 Task: Create a due date automation trigger when advanced on, on the tuesday after a card is due add dates due this month at 11:00 AM.
Action: Mouse moved to (852, 264)
Screenshot: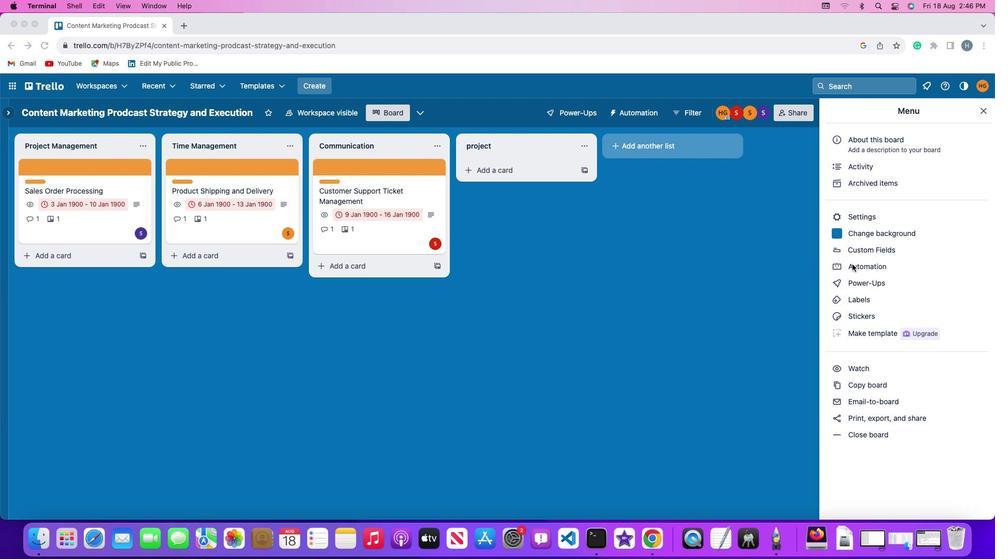 
Action: Mouse pressed left at (852, 264)
Screenshot: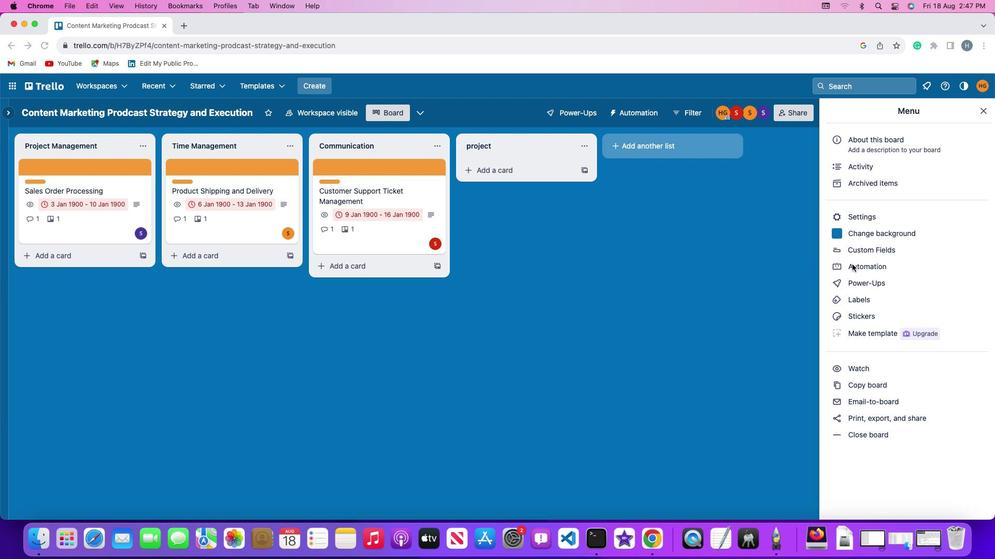 
Action: Mouse pressed left at (852, 264)
Screenshot: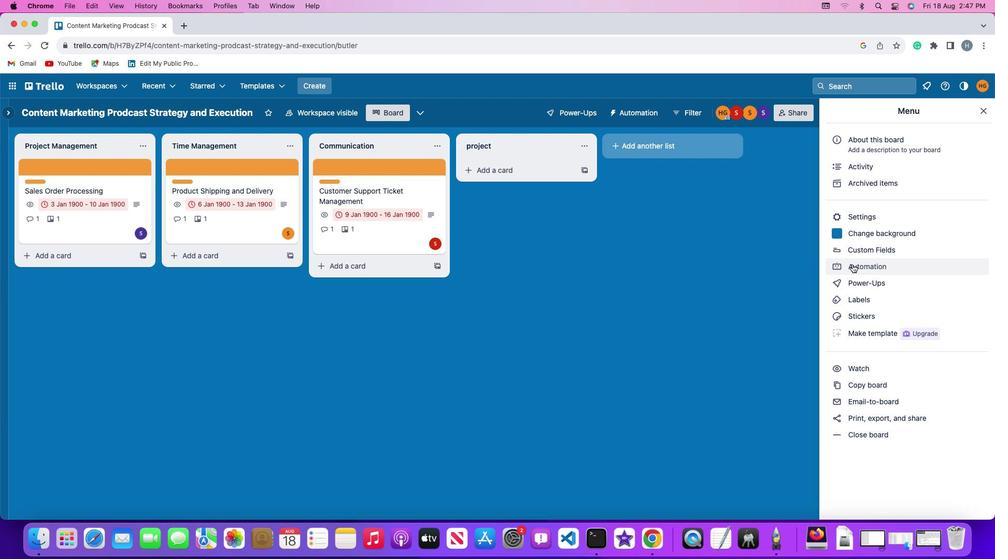 
Action: Mouse moved to (81, 247)
Screenshot: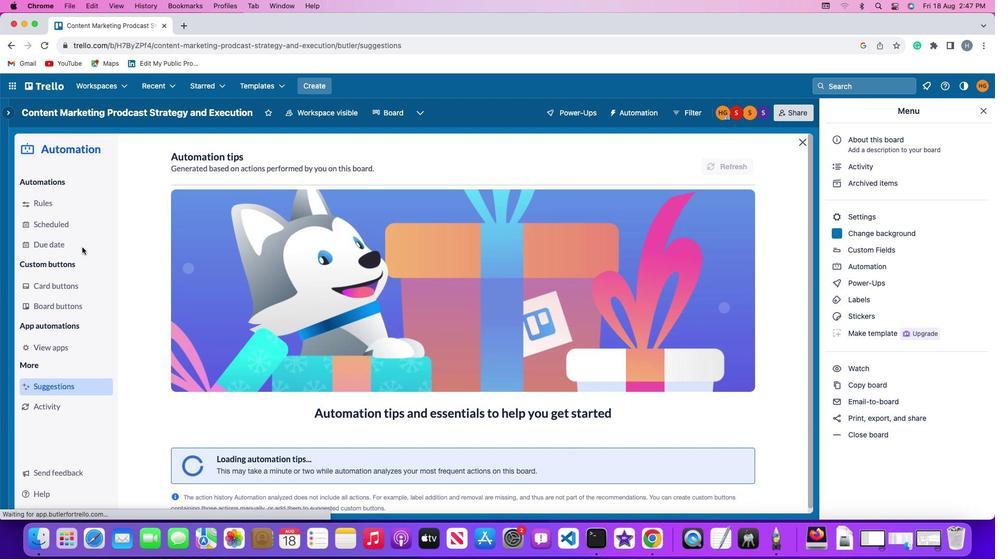 
Action: Mouse pressed left at (81, 247)
Screenshot: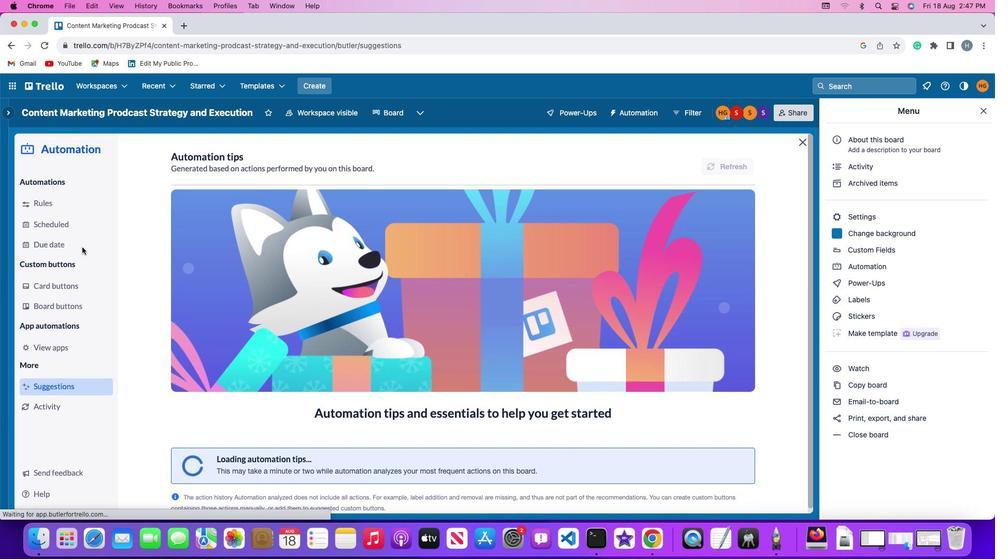 
Action: Mouse moved to (693, 159)
Screenshot: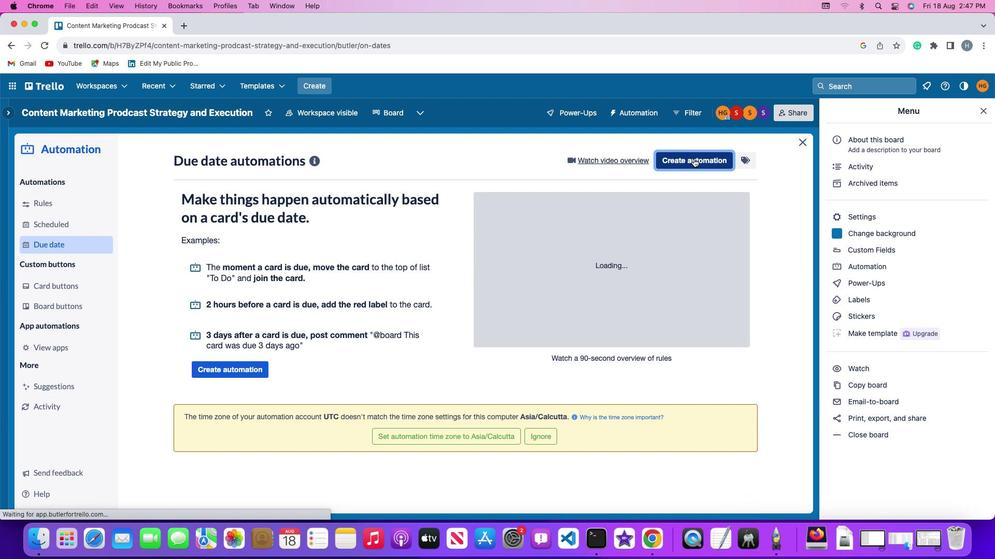 
Action: Mouse pressed left at (693, 159)
Screenshot: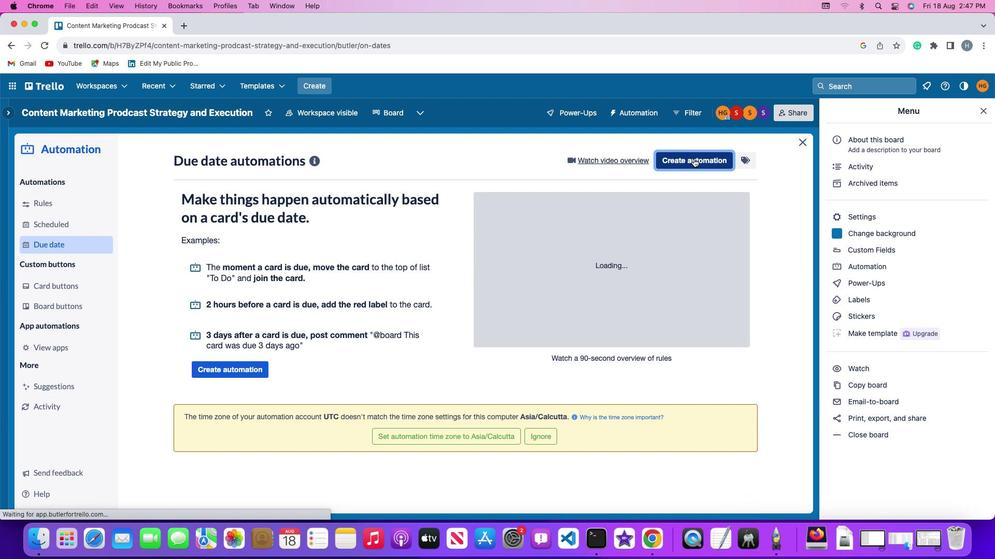 
Action: Mouse moved to (200, 260)
Screenshot: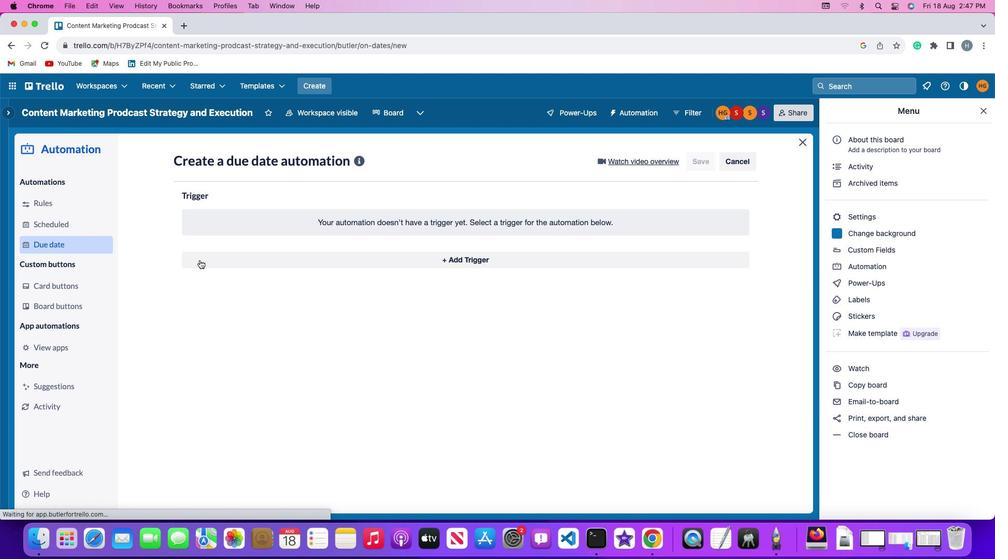 
Action: Mouse pressed left at (200, 260)
Screenshot: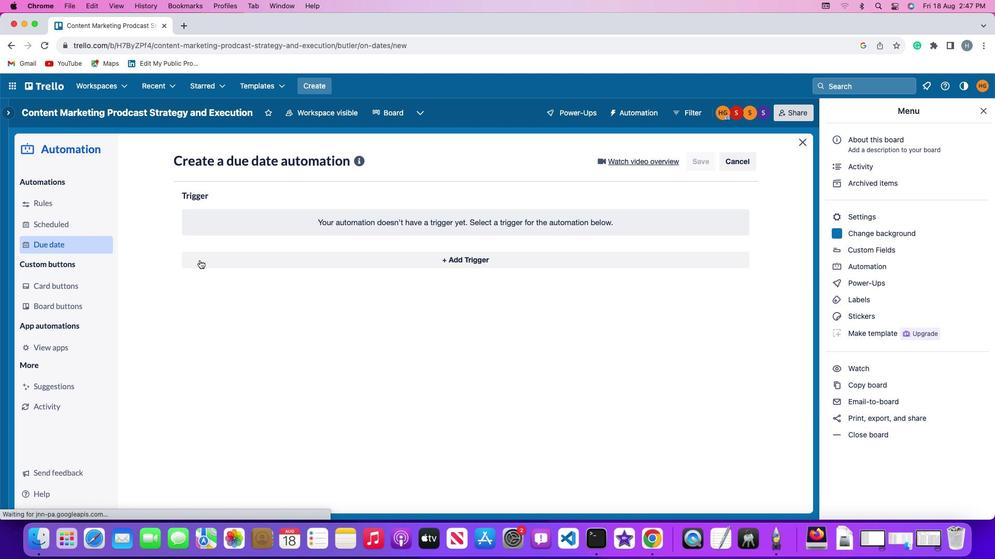 
Action: Mouse moved to (211, 454)
Screenshot: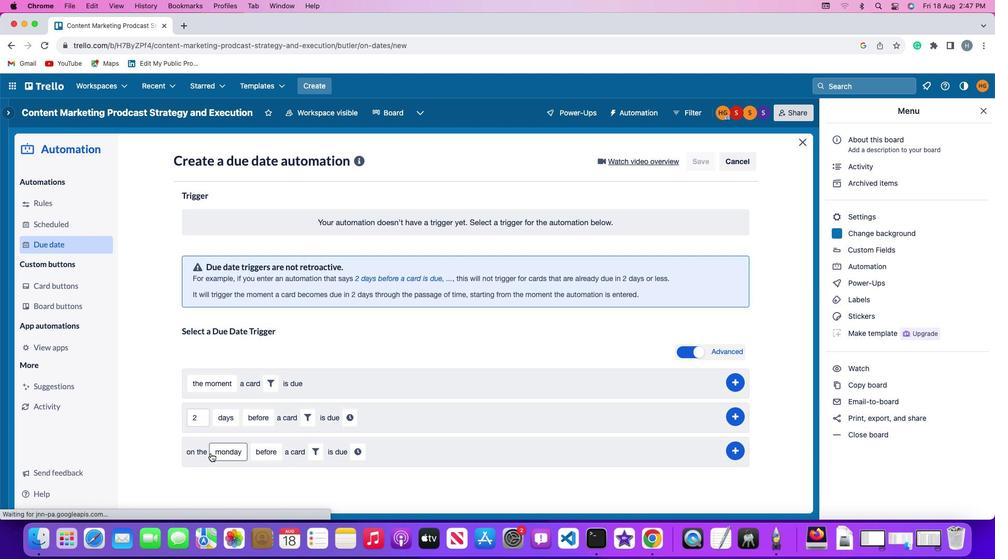 
Action: Mouse pressed left at (211, 454)
Screenshot: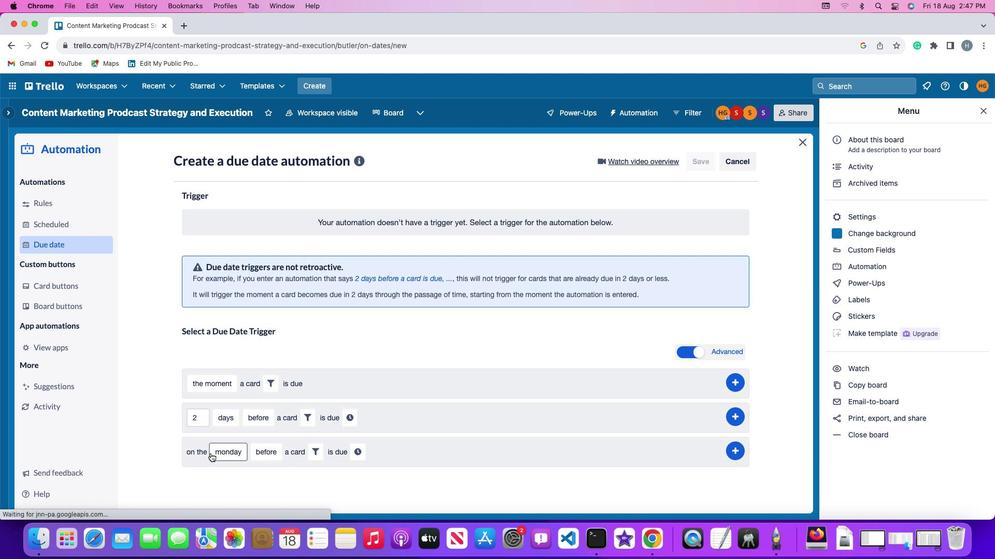 
Action: Mouse moved to (244, 334)
Screenshot: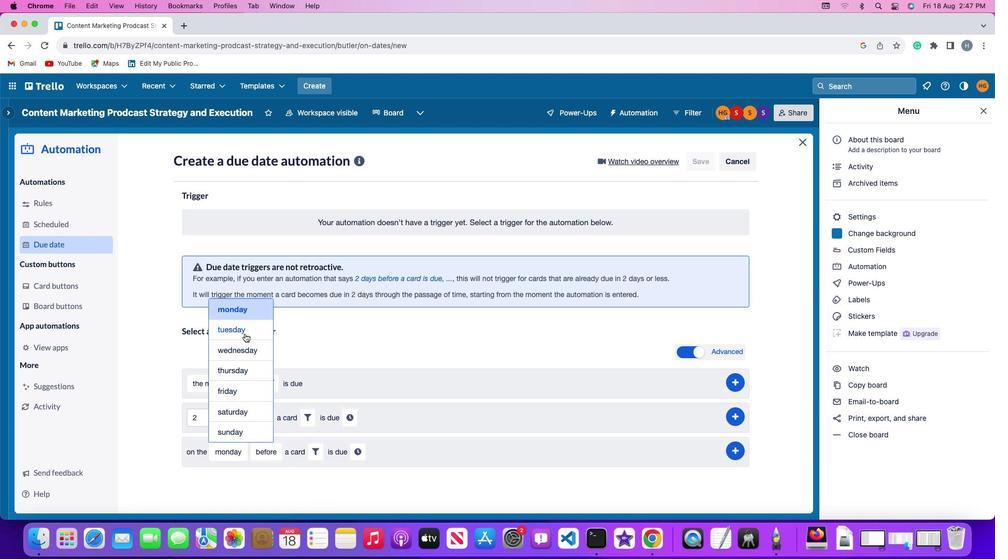 
Action: Mouse pressed left at (244, 334)
Screenshot: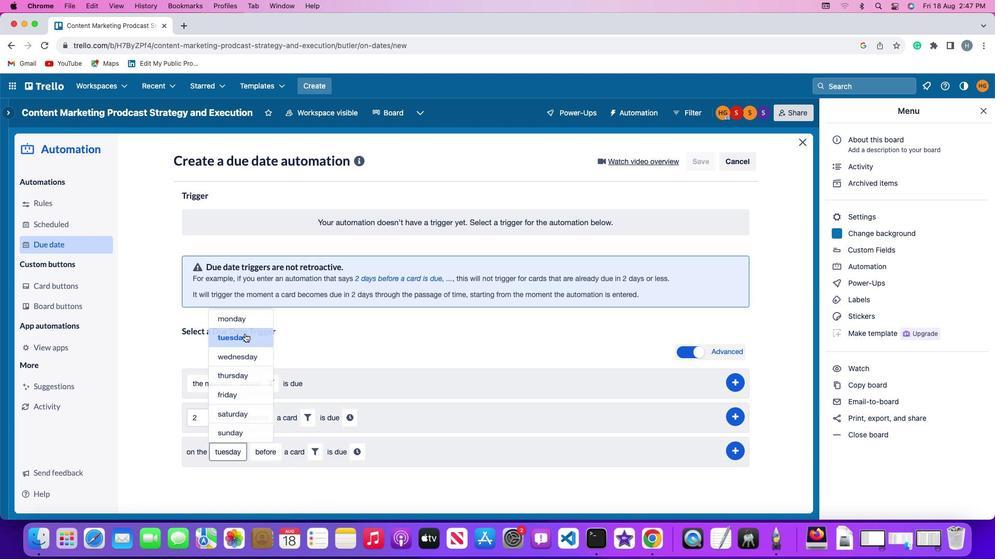 
Action: Mouse moved to (265, 452)
Screenshot: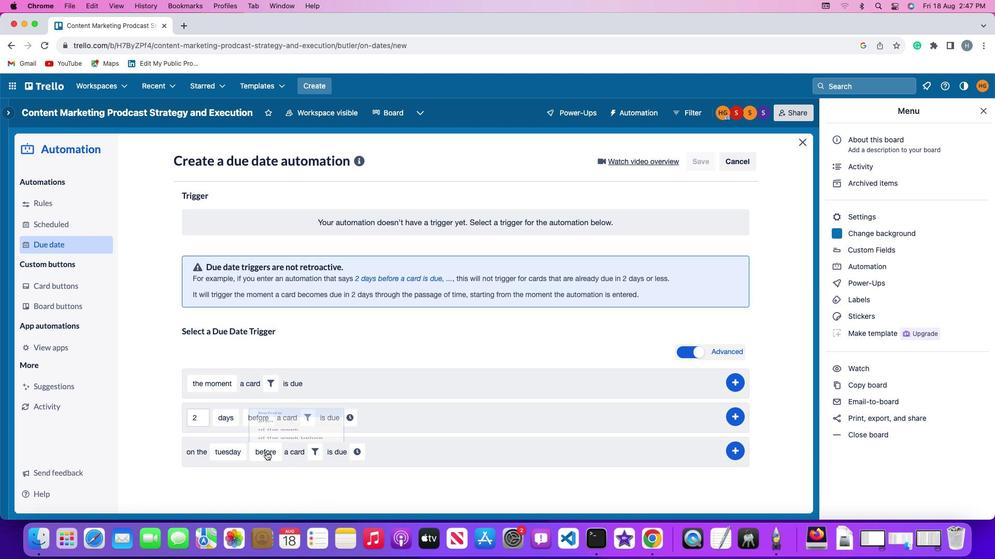 
Action: Mouse pressed left at (265, 452)
Screenshot: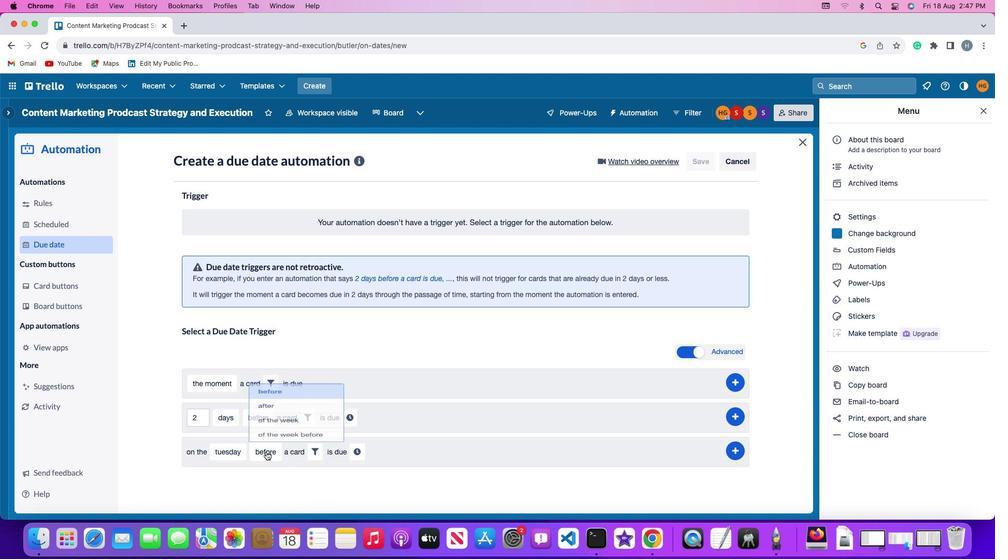 
Action: Mouse moved to (290, 389)
Screenshot: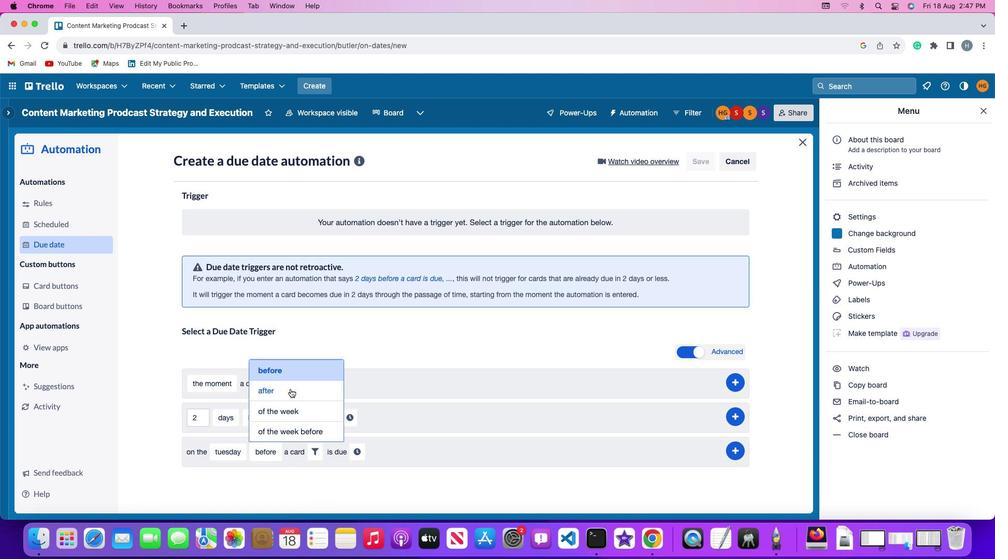 
Action: Mouse pressed left at (290, 389)
Screenshot: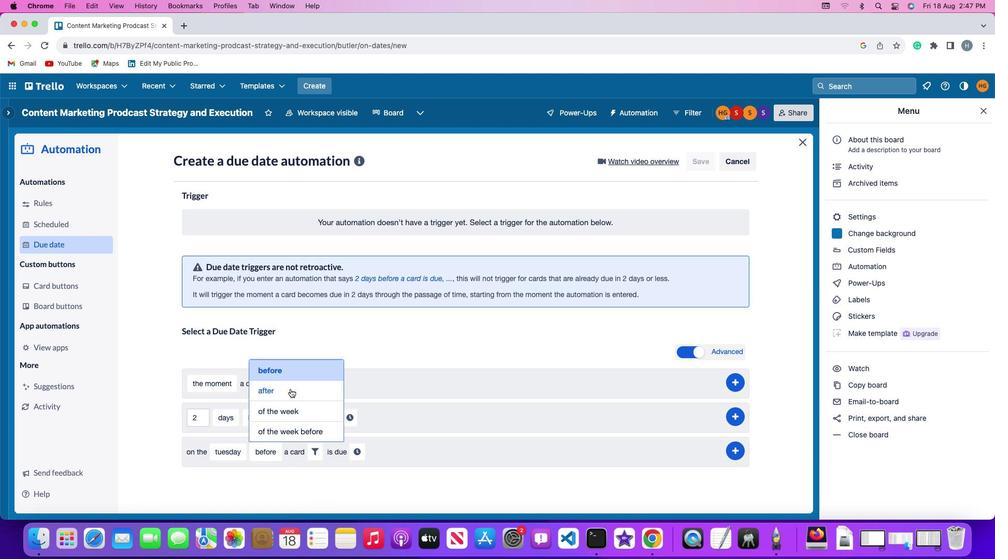 
Action: Mouse moved to (305, 450)
Screenshot: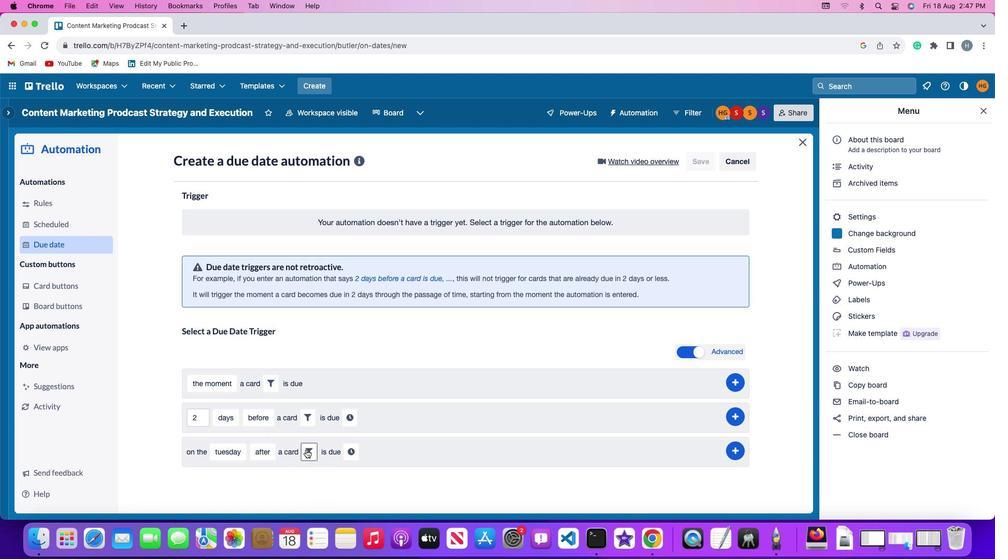 
Action: Mouse pressed left at (305, 450)
Screenshot: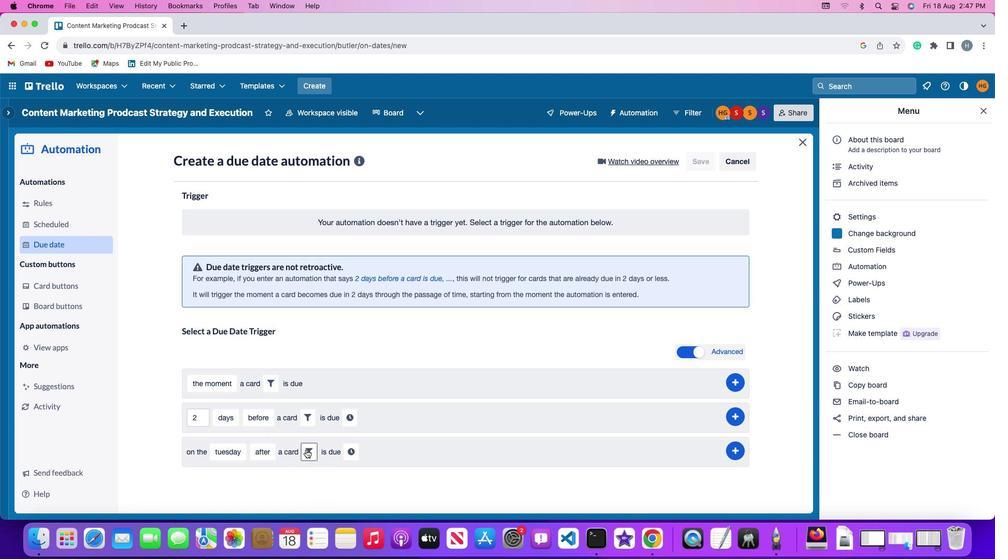
Action: Mouse moved to (359, 483)
Screenshot: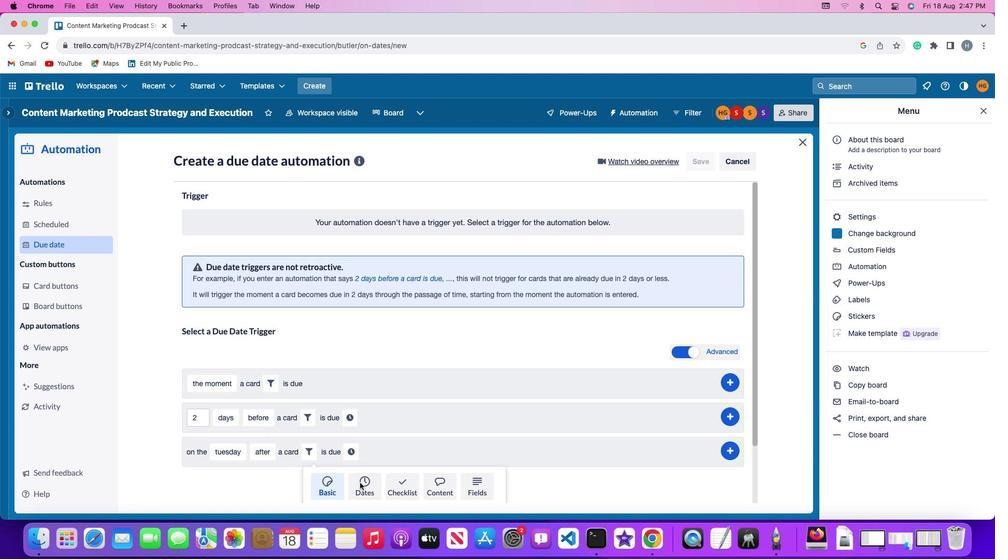 
Action: Mouse pressed left at (359, 483)
Screenshot: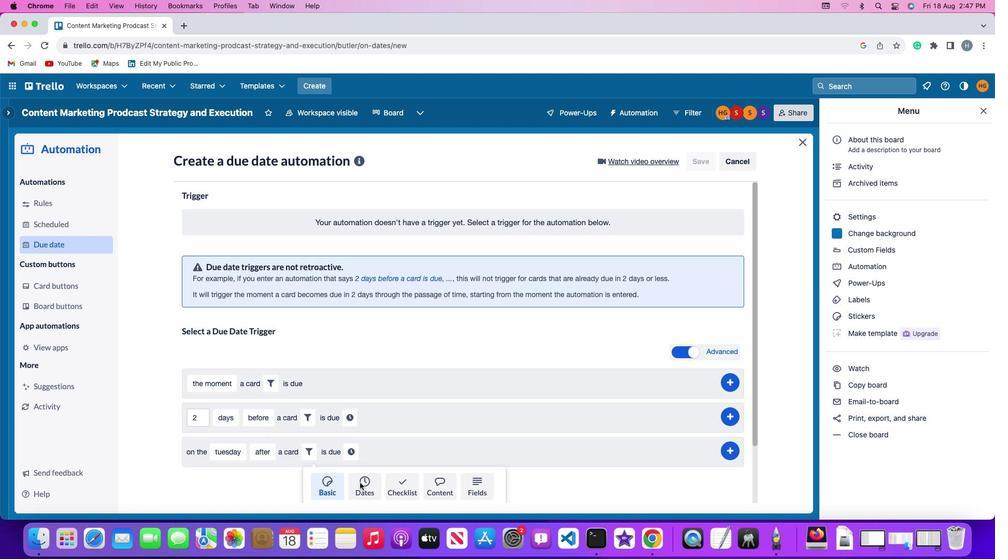 
Action: Mouse moved to (286, 486)
Screenshot: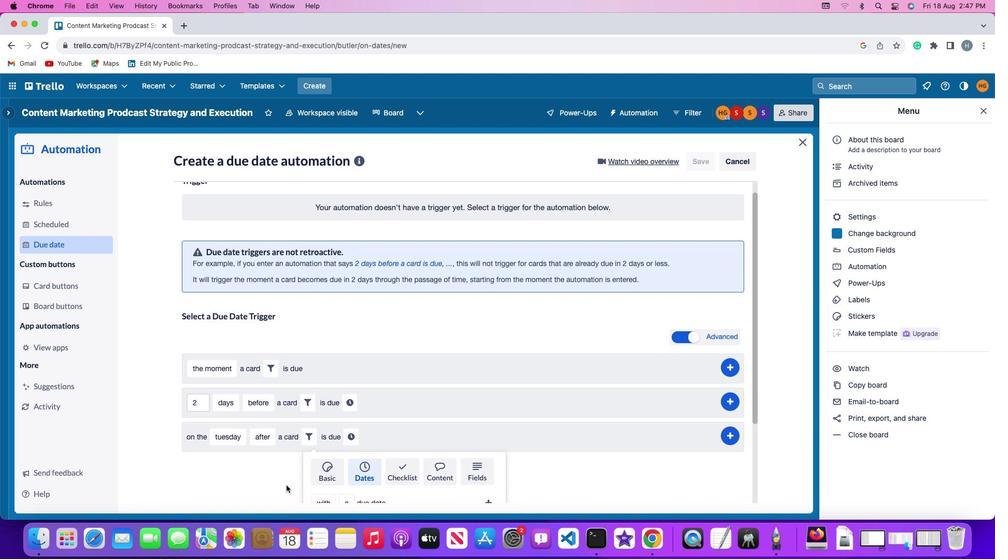 
Action: Mouse scrolled (286, 486) with delta (0, 0)
Screenshot: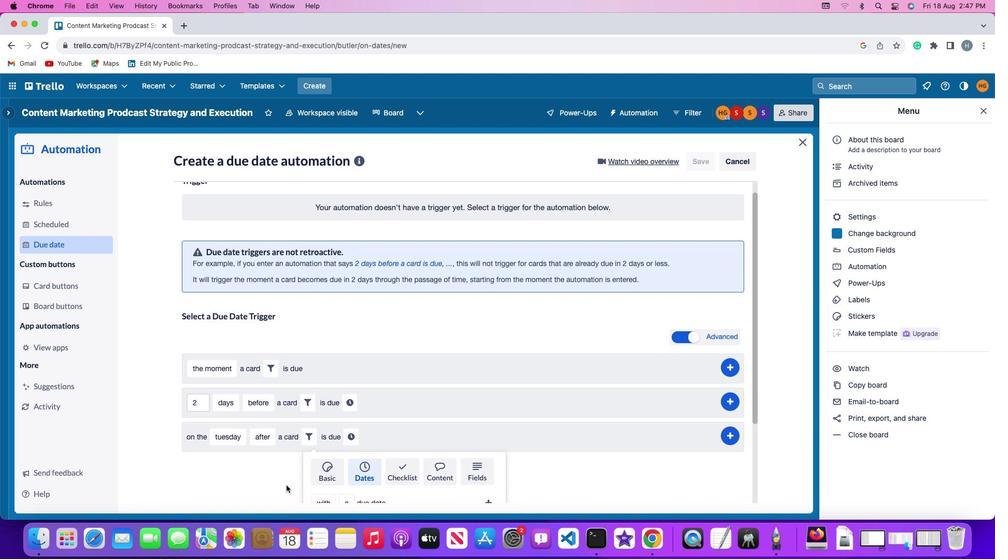 
Action: Mouse moved to (286, 485)
Screenshot: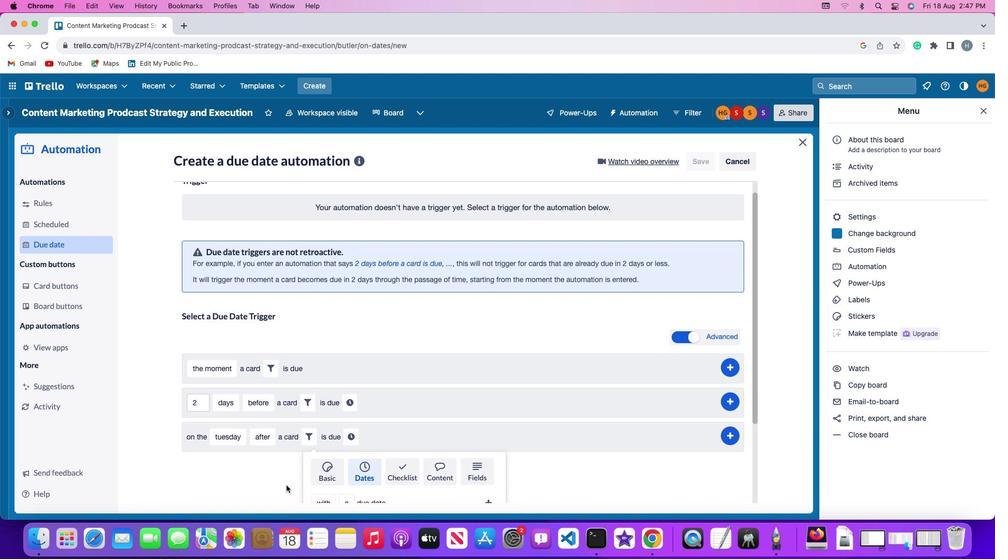 
Action: Mouse scrolled (286, 485) with delta (0, 0)
Screenshot: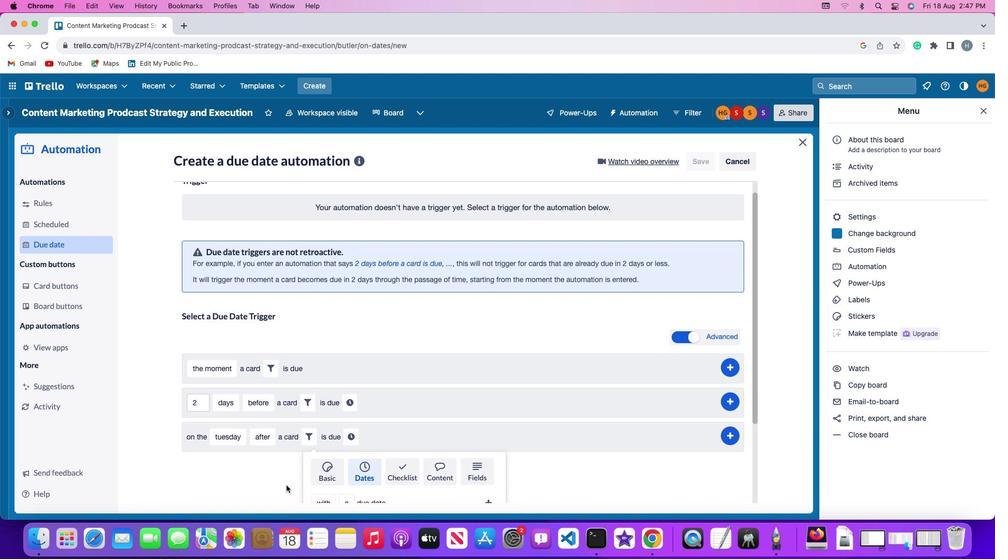 
Action: Mouse scrolled (286, 485) with delta (0, -1)
Screenshot: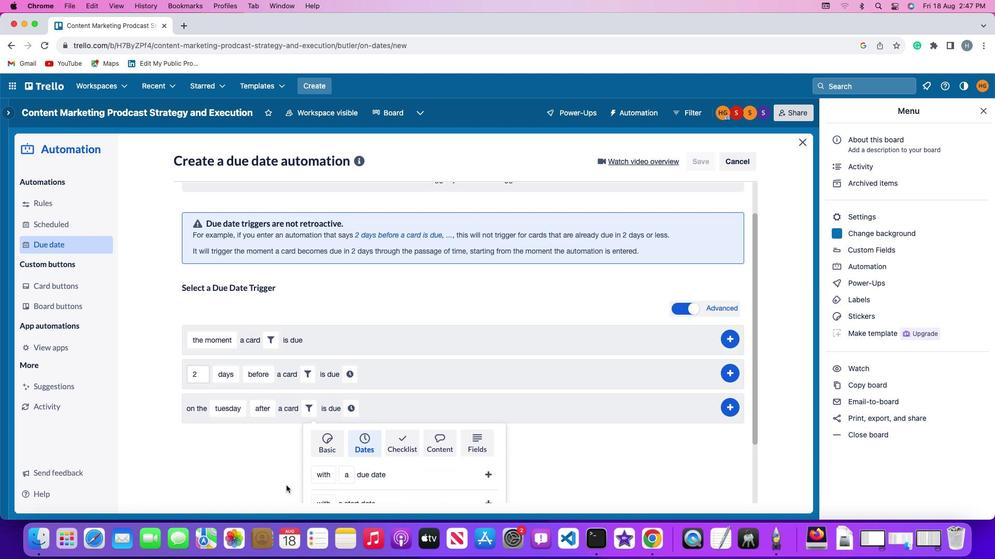 
Action: Mouse scrolled (286, 485) with delta (0, -2)
Screenshot: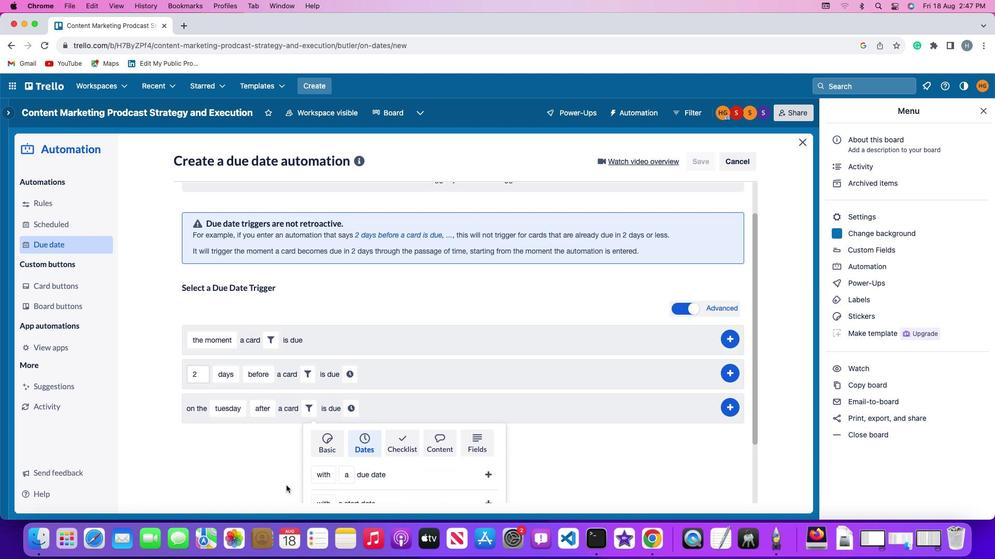 
Action: Mouse scrolled (286, 485) with delta (0, 0)
Screenshot: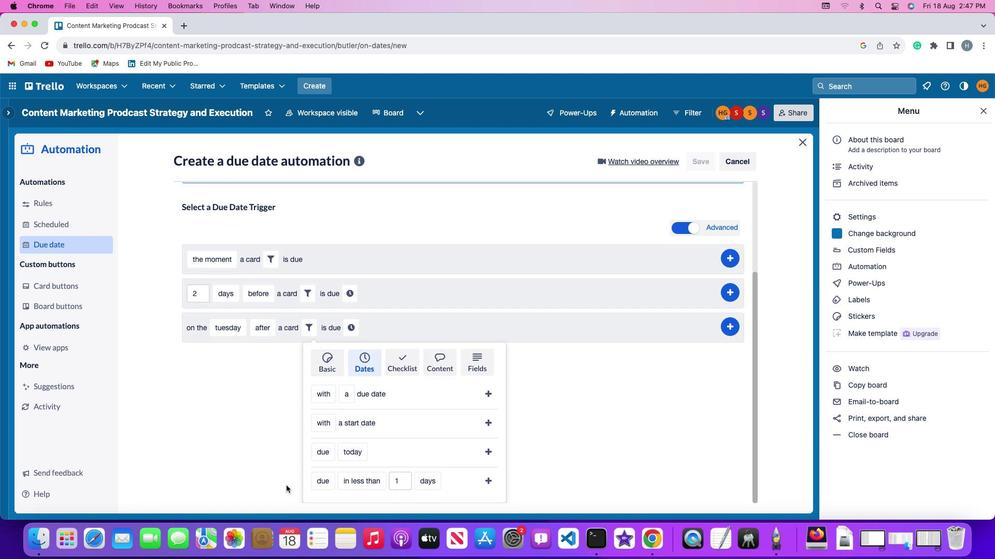 
Action: Mouse scrolled (286, 485) with delta (0, 0)
Screenshot: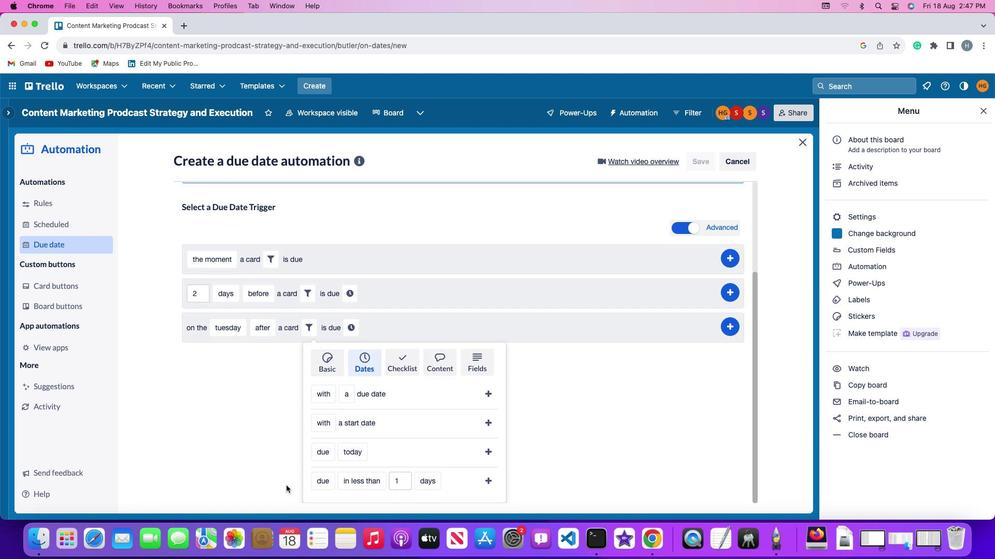
Action: Mouse scrolled (286, 485) with delta (0, -1)
Screenshot: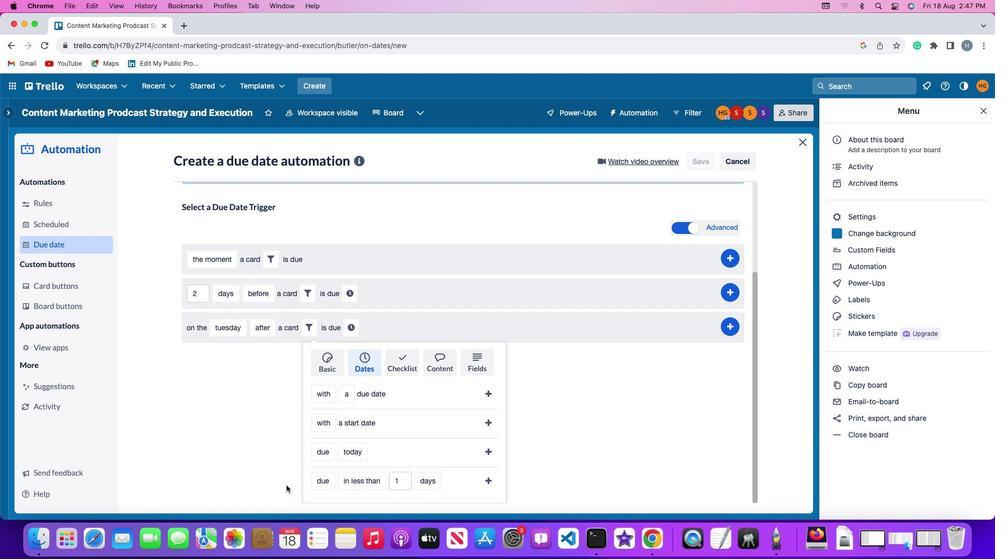 
Action: Mouse scrolled (286, 485) with delta (0, -2)
Screenshot: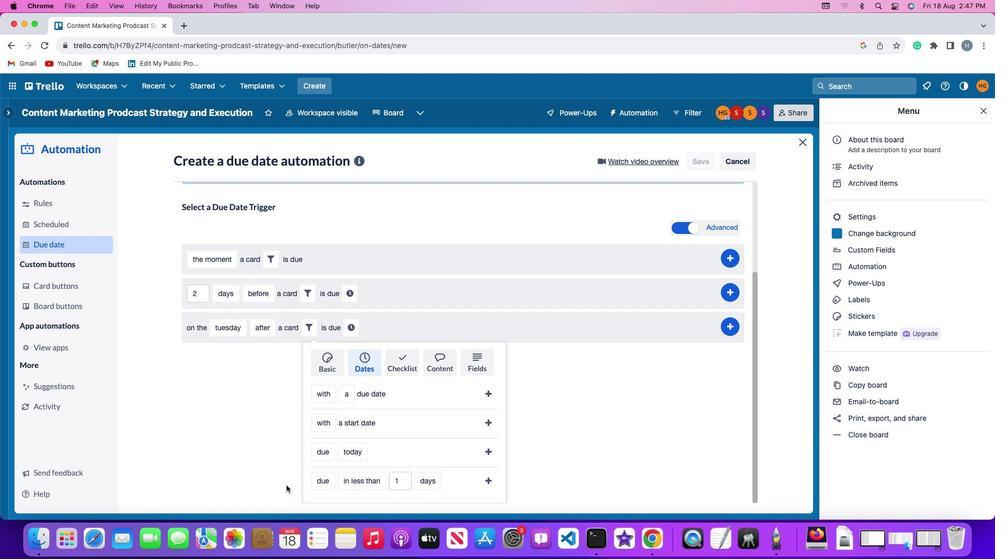 
Action: Mouse scrolled (286, 485) with delta (0, -3)
Screenshot: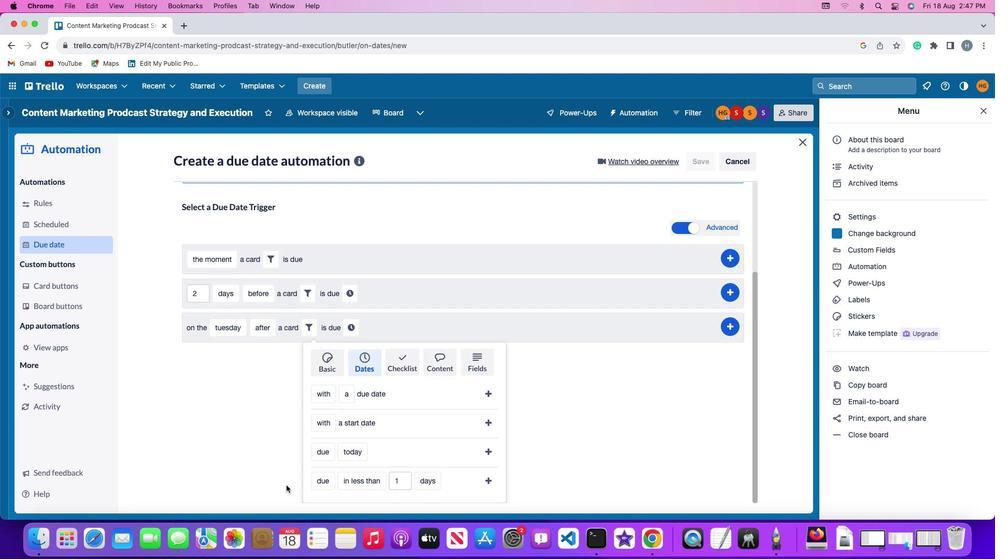 
Action: Mouse moved to (323, 453)
Screenshot: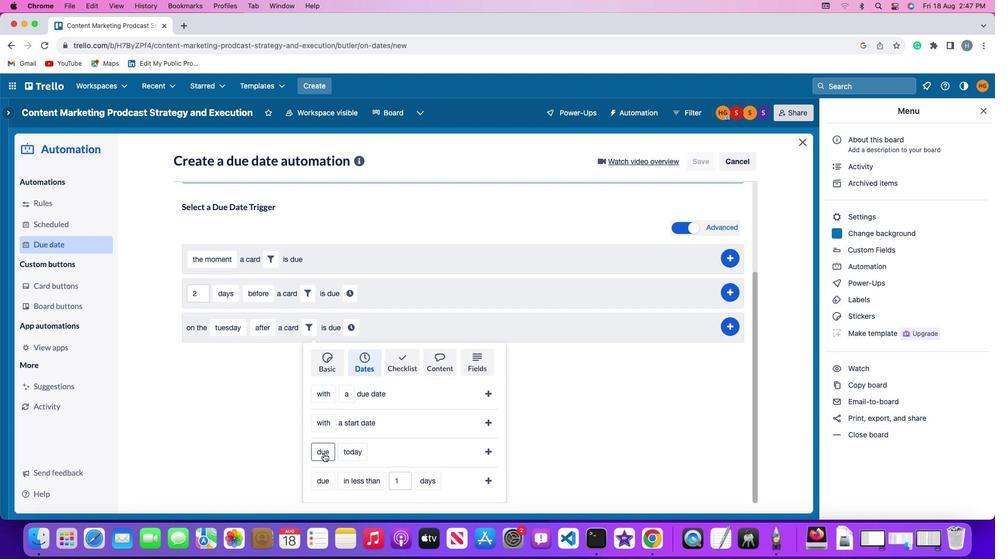
Action: Mouse pressed left at (323, 453)
Screenshot: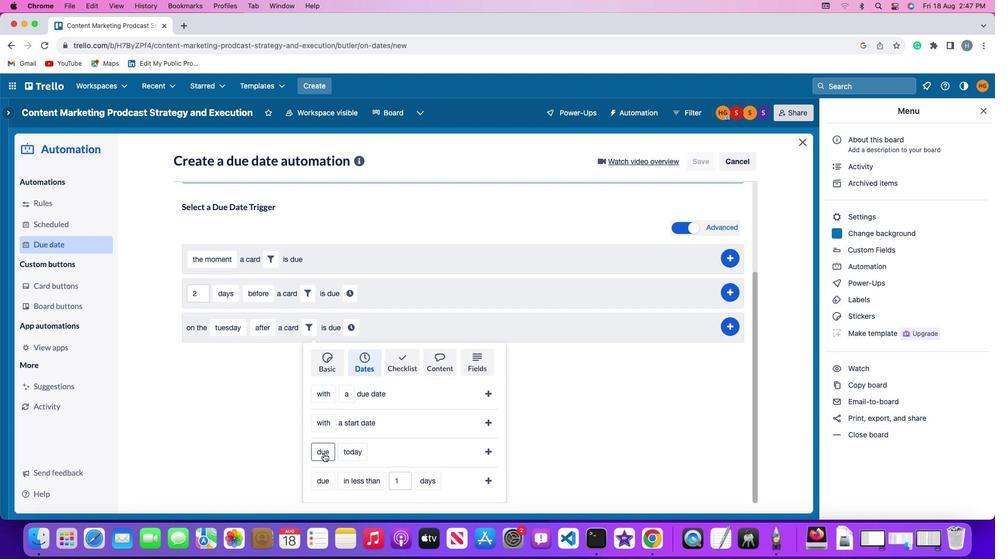 
Action: Mouse moved to (344, 372)
Screenshot: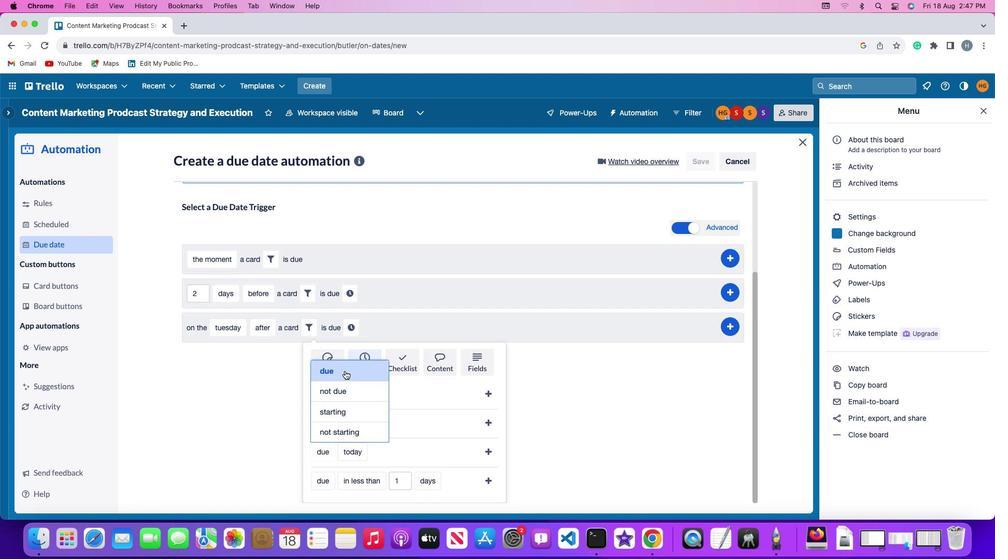 
Action: Mouse pressed left at (344, 372)
Screenshot: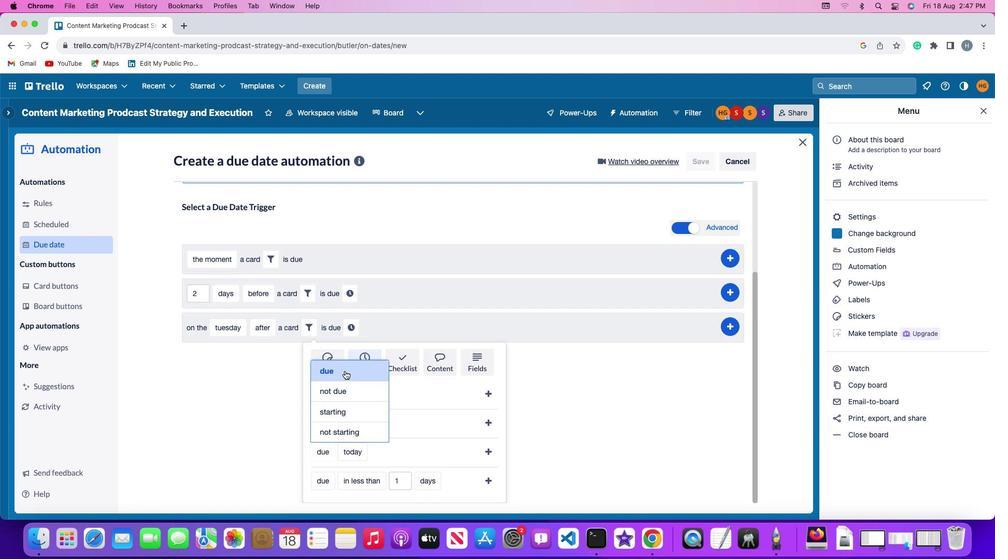 
Action: Mouse moved to (354, 450)
Screenshot: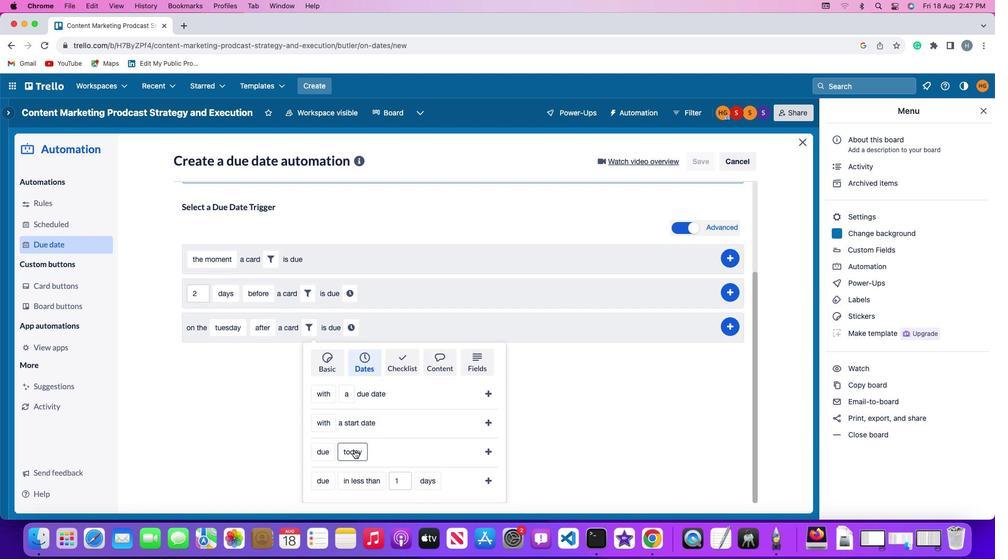 
Action: Mouse pressed left at (354, 450)
Screenshot: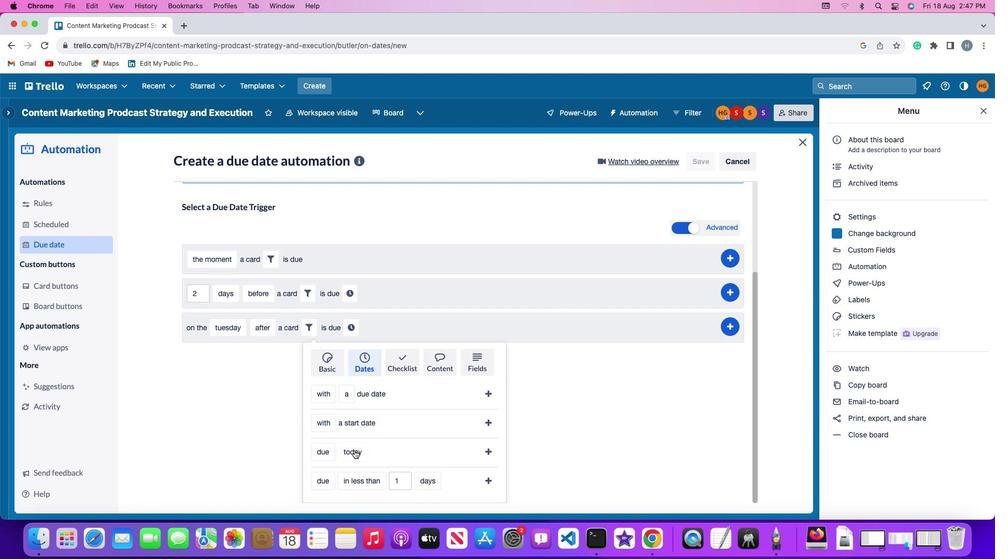
Action: Mouse moved to (362, 411)
Screenshot: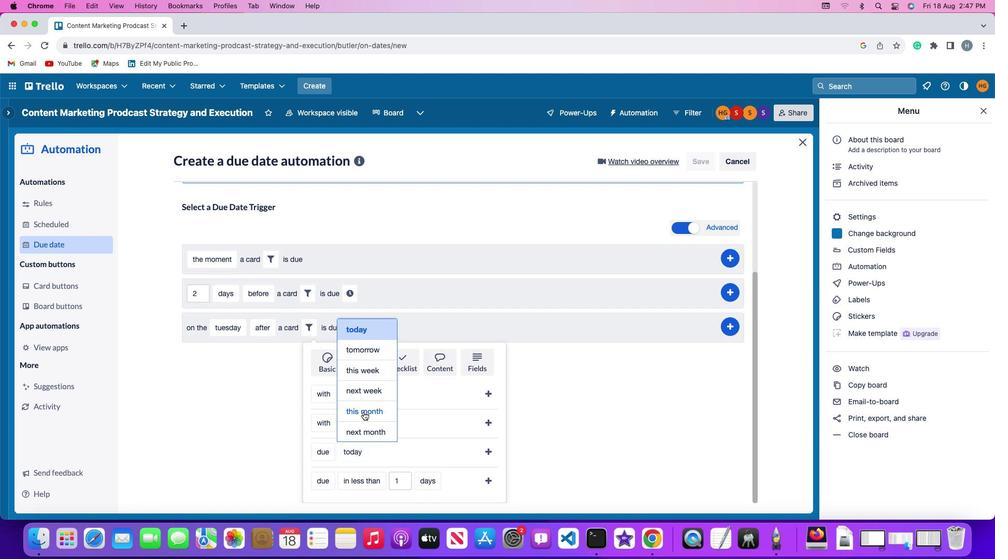 
Action: Mouse pressed left at (362, 411)
Screenshot: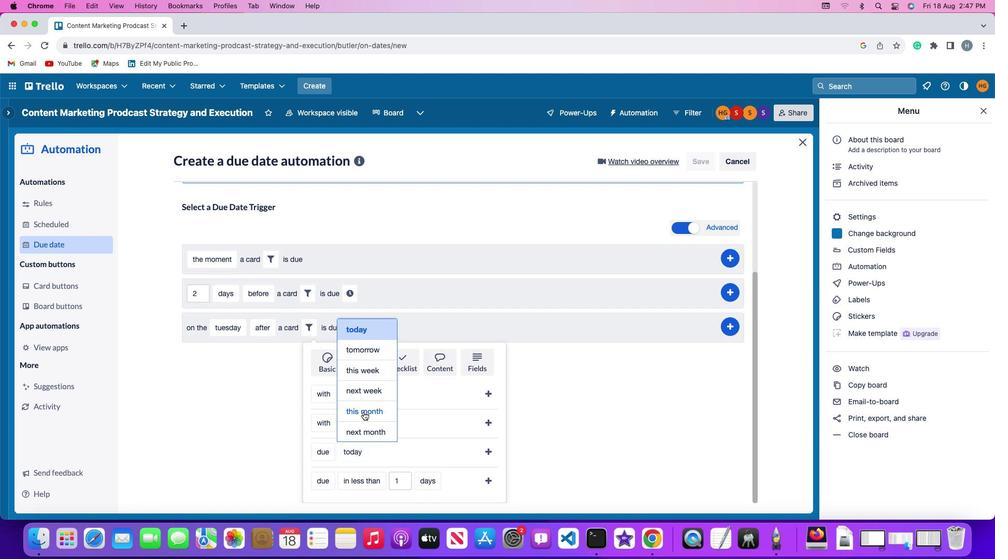 
Action: Mouse moved to (494, 447)
Screenshot: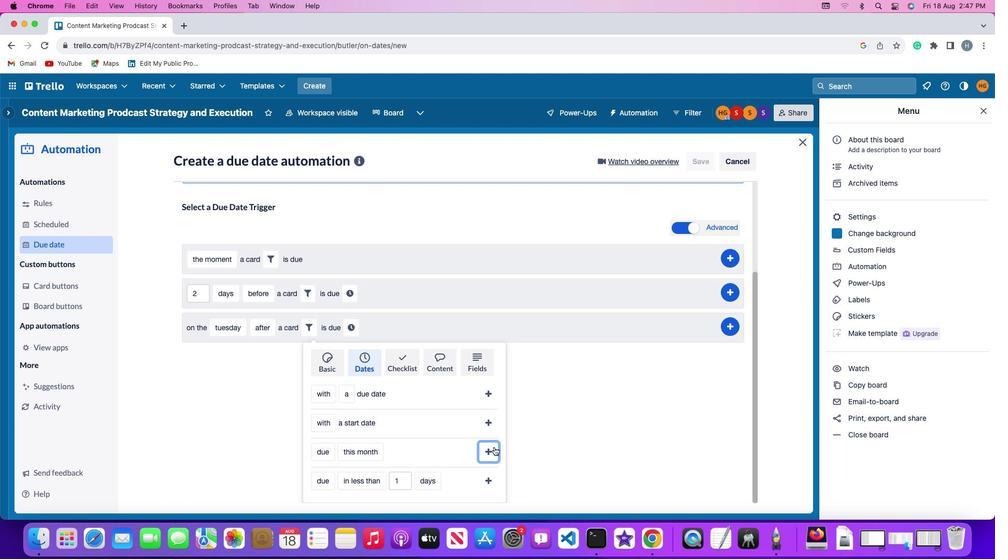 
Action: Mouse pressed left at (494, 447)
Screenshot: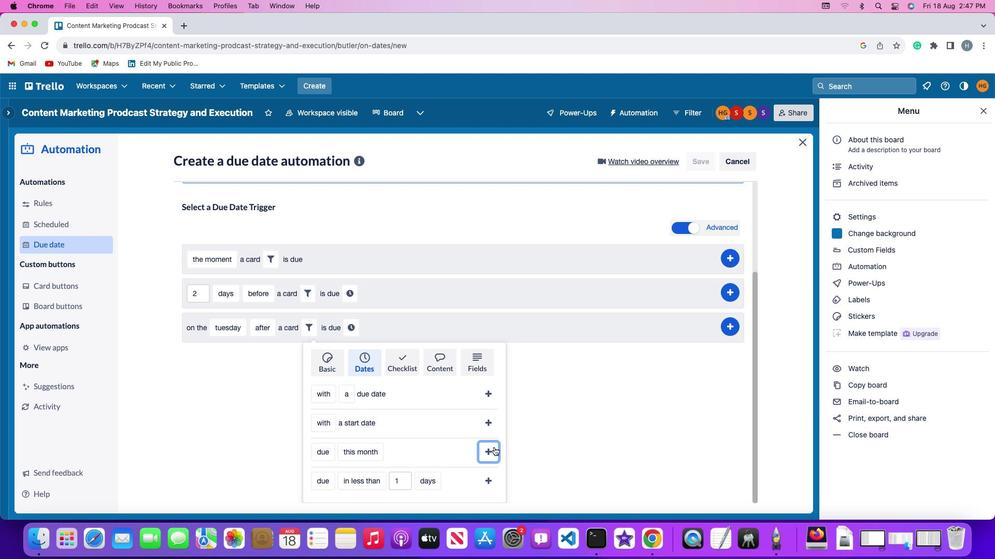 
Action: Mouse moved to (426, 449)
Screenshot: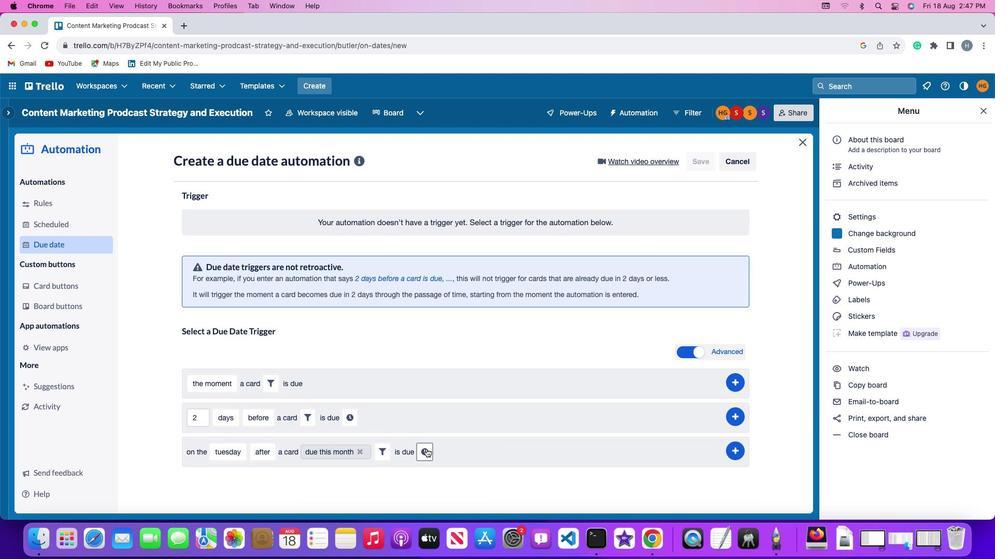 
Action: Mouse pressed left at (426, 449)
Screenshot: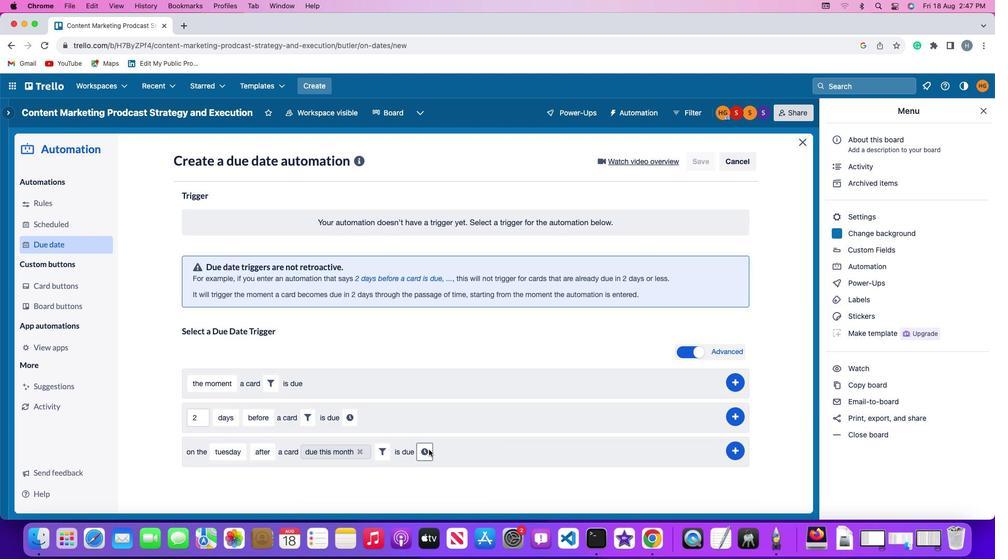 
Action: Mouse moved to (452, 454)
Screenshot: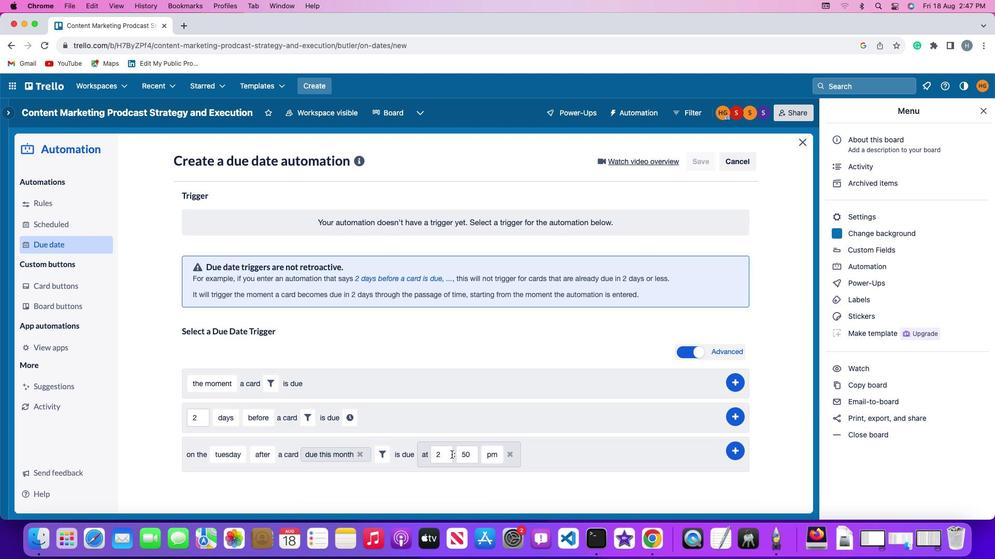 
Action: Mouse pressed left at (452, 454)
Screenshot: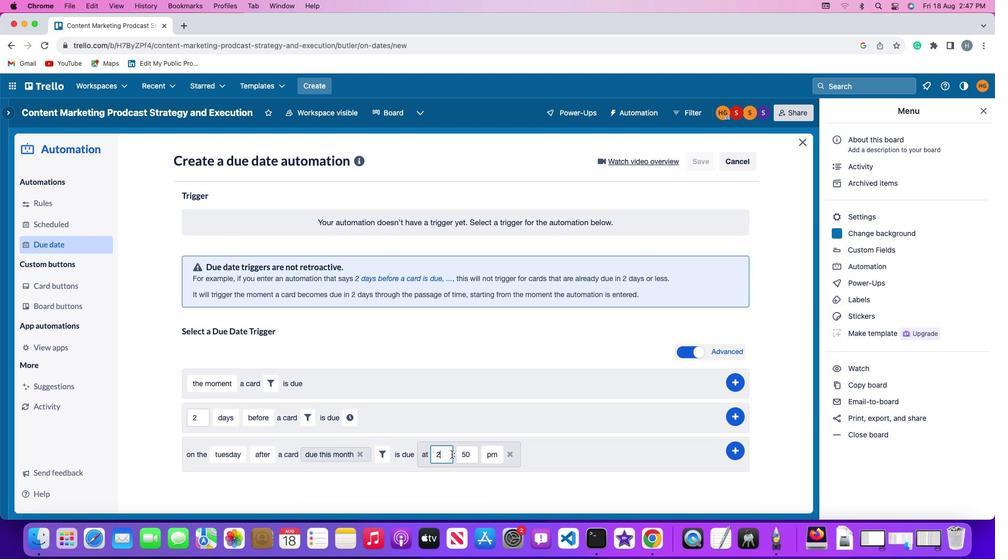 
Action: Mouse moved to (452, 453)
Screenshot: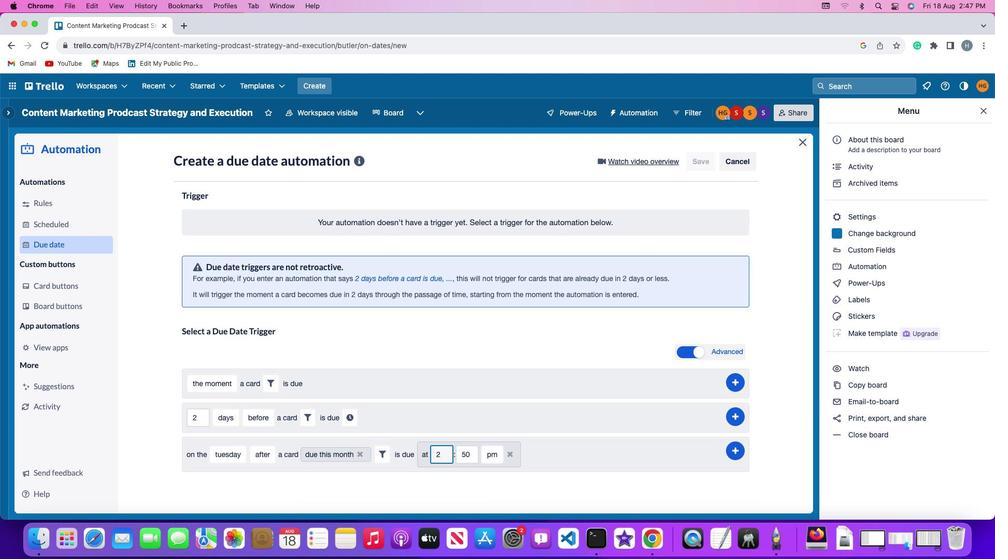 
Action: Key pressed Key.backspace'1''1'
Screenshot: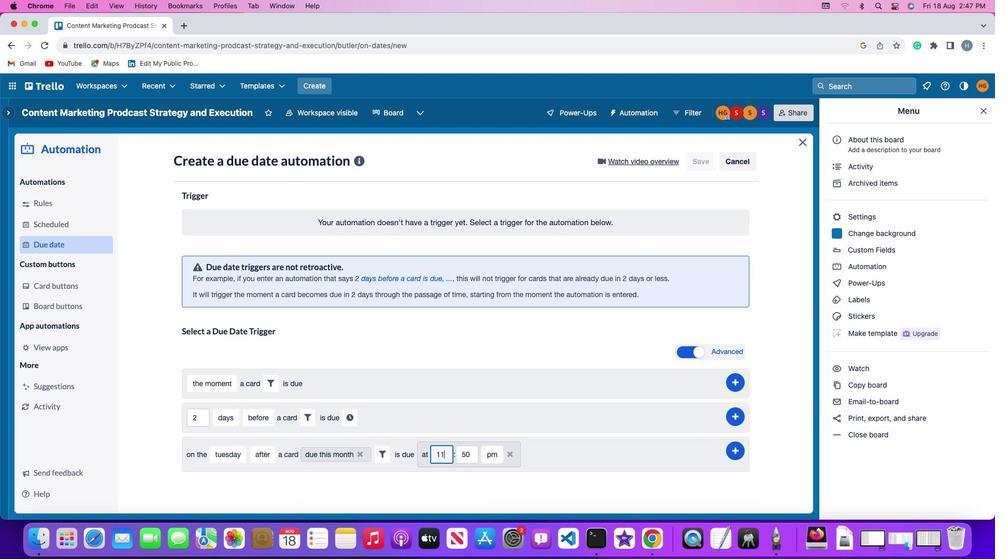 
Action: Mouse moved to (483, 454)
Screenshot: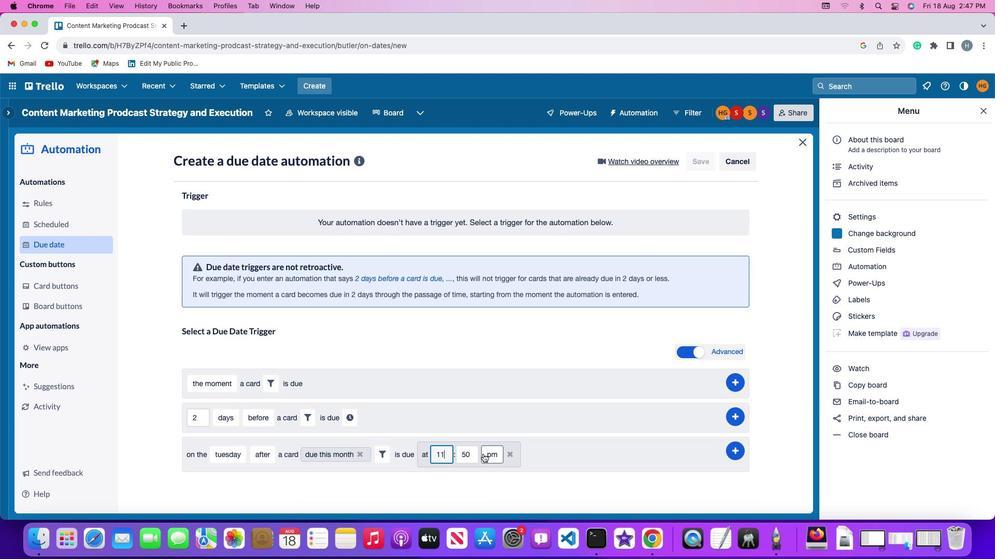 
Action: Mouse pressed left at (483, 454)
Screenshot: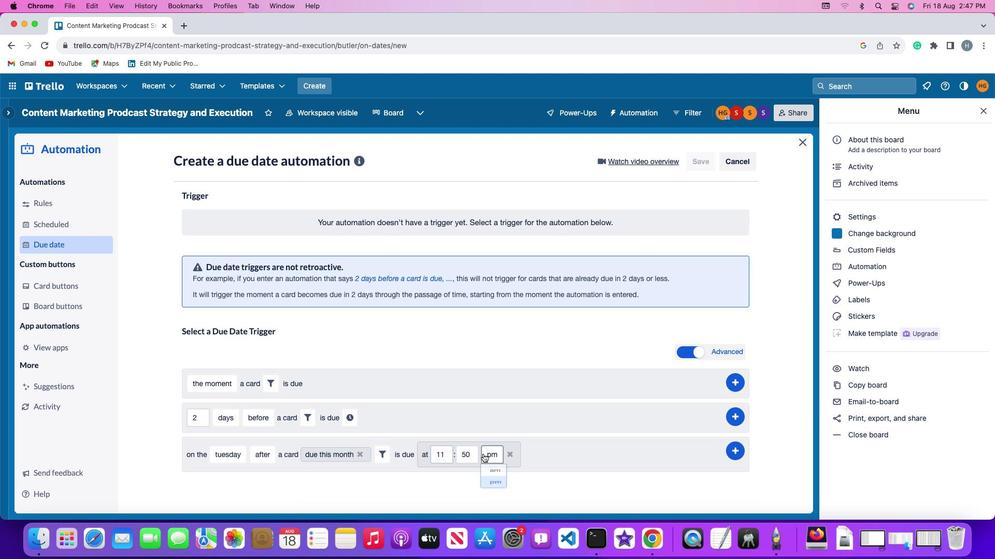 
Action: Mouse moved to (477, 453)
Screenshot: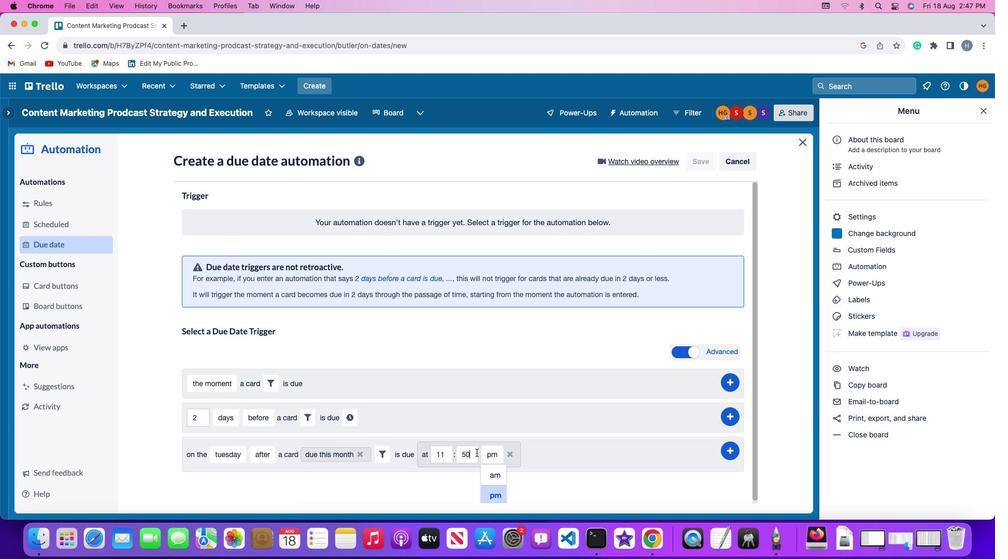 
Action: Mouse pressed left at (477, 453)
Screenshot: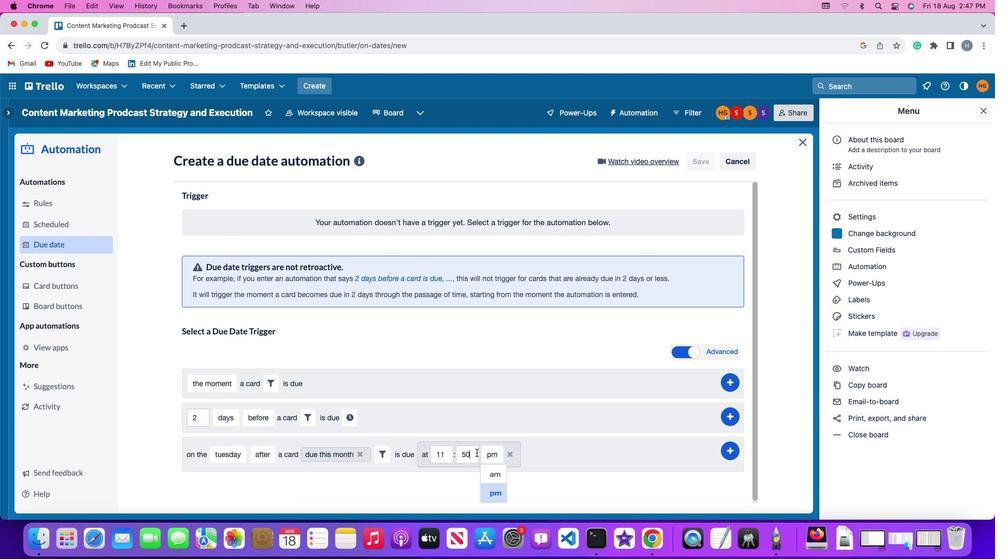 
Action: Key pressed Key.backspaceKey.backspaceKey.backspace
Screenshot: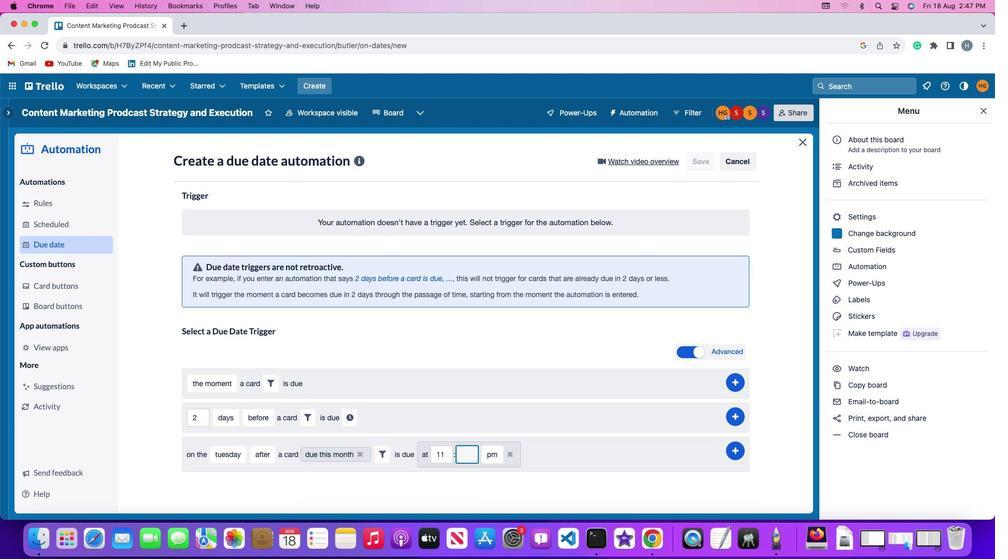 
Action: Mouse moved to (476, 453)
Screenshot: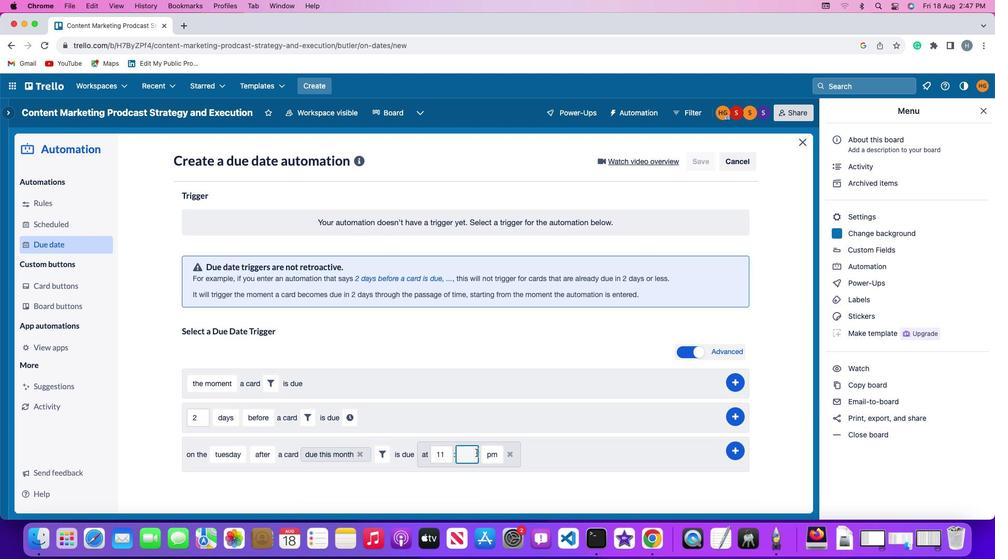 
Action: Key pressed '0''0'
Screenshot: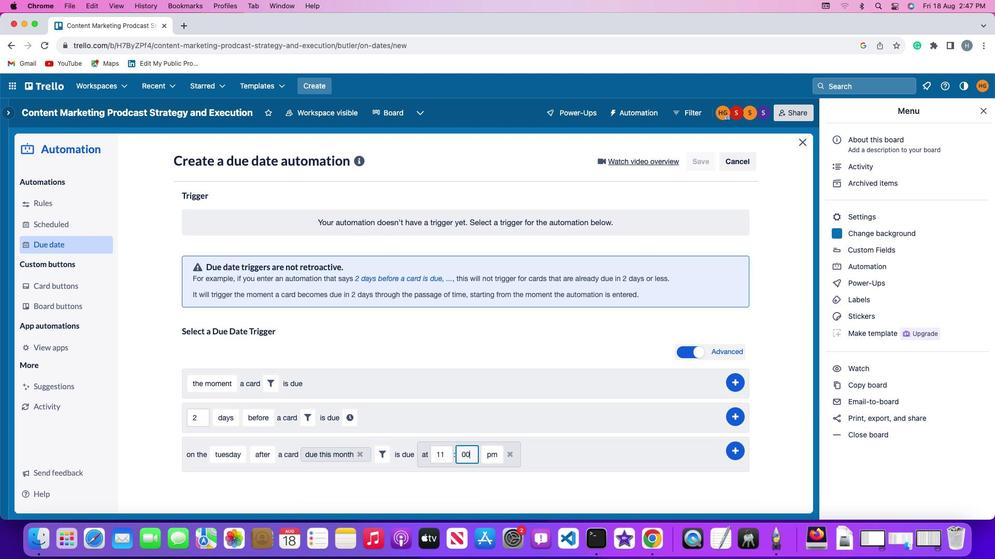 
Action: Mouse moved to (495, 453)
Screenshot: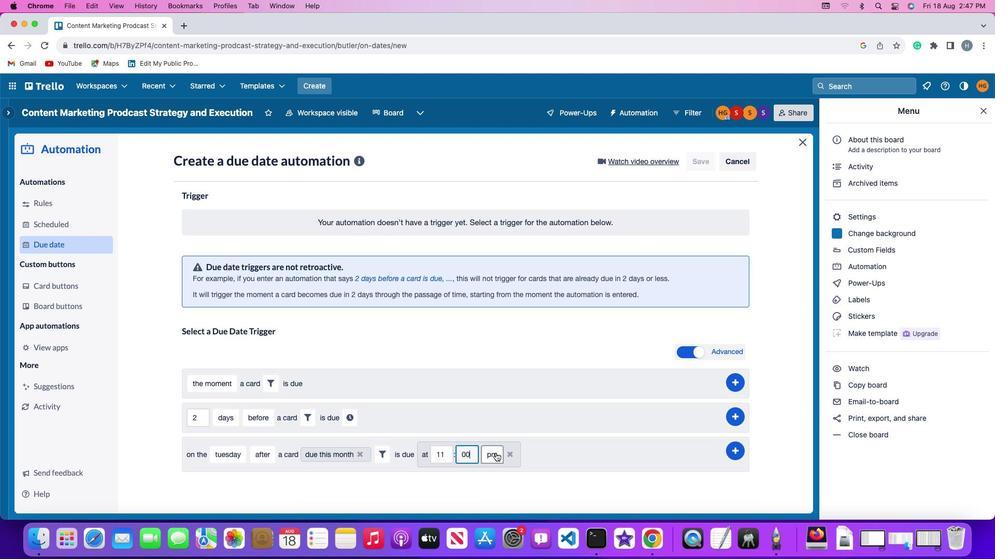 
Action: Mouse pressed left at (495, 453)
Screenshot: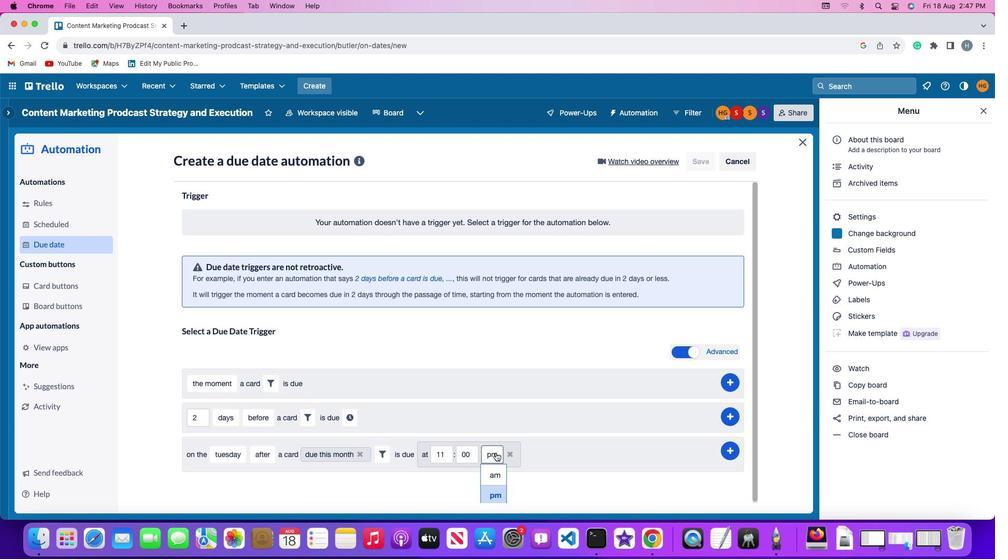 
Action: Mouse moved to (495, 471)
Screenshot: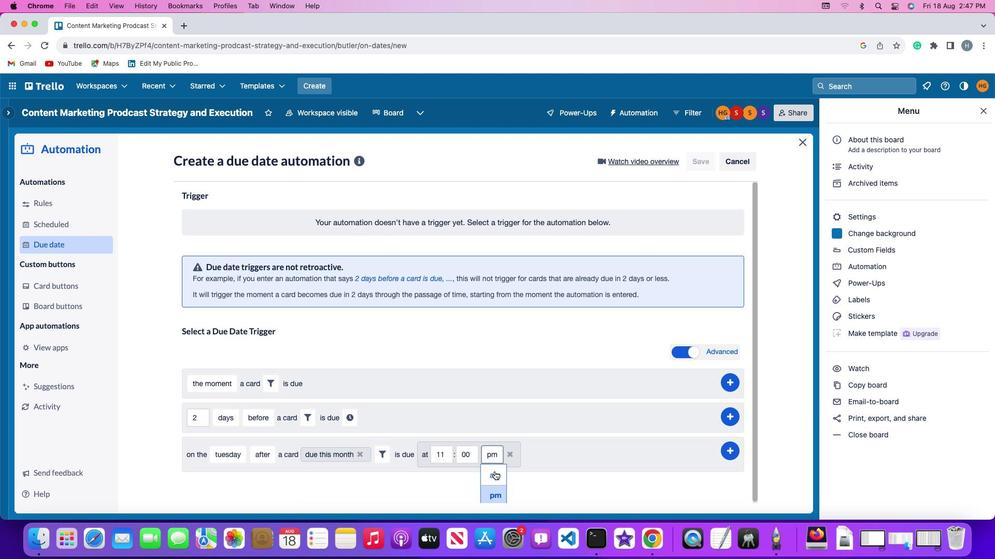 
Action: Mouse pressed left at (495, 471)
Screenshot: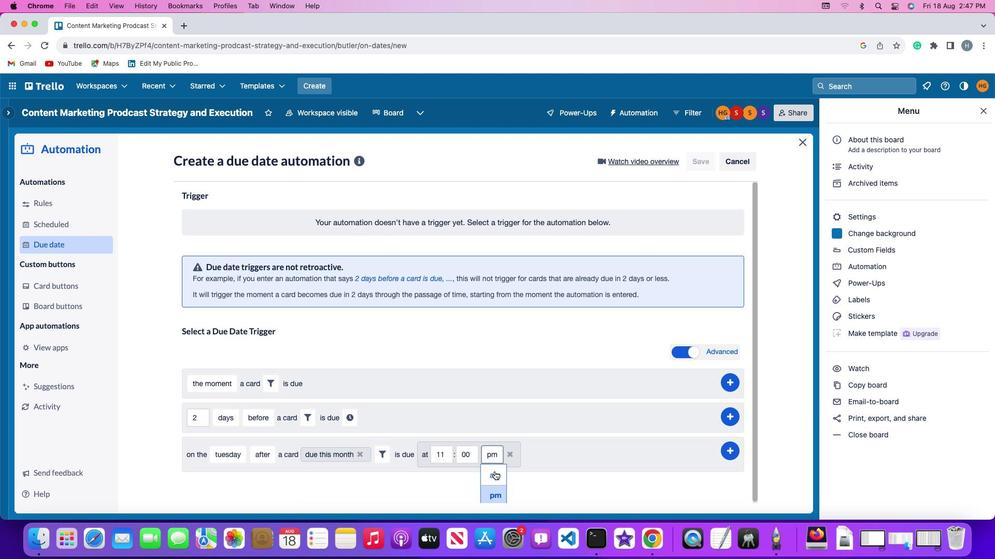 
Action: Mouse moved to (734, 449)
Screenshot: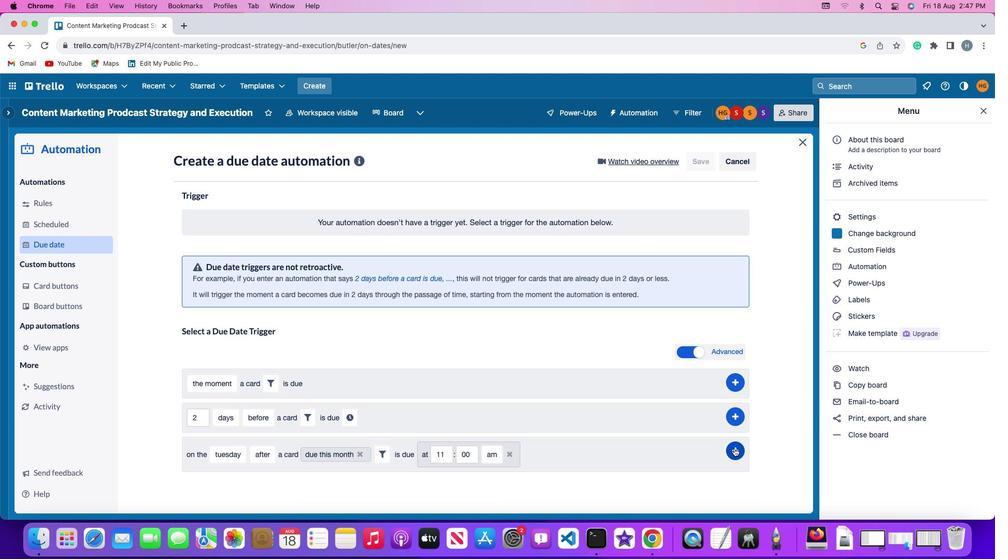
Action: Mouse pressed left at (734, 449)
Screenshot: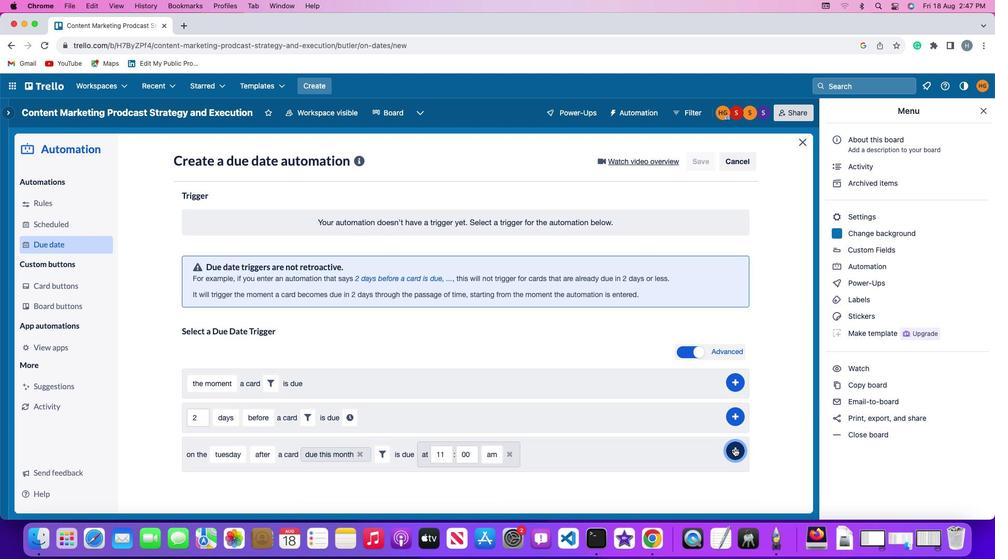 
Action: Mouse moved to (780, 358)
Screenshot: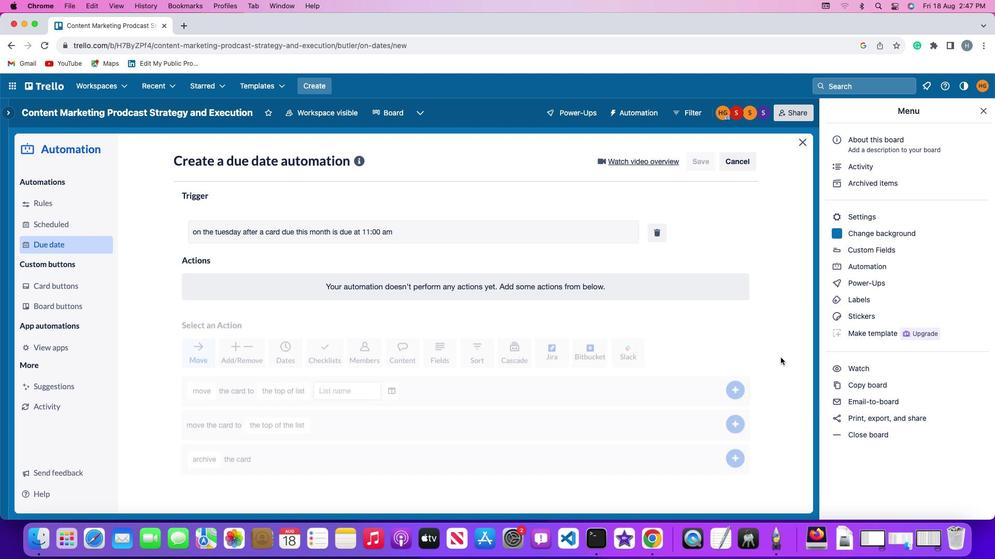 
